Task: Look for products that are on sale.
Action: Mouse moved to (12, 104)
Screenshot: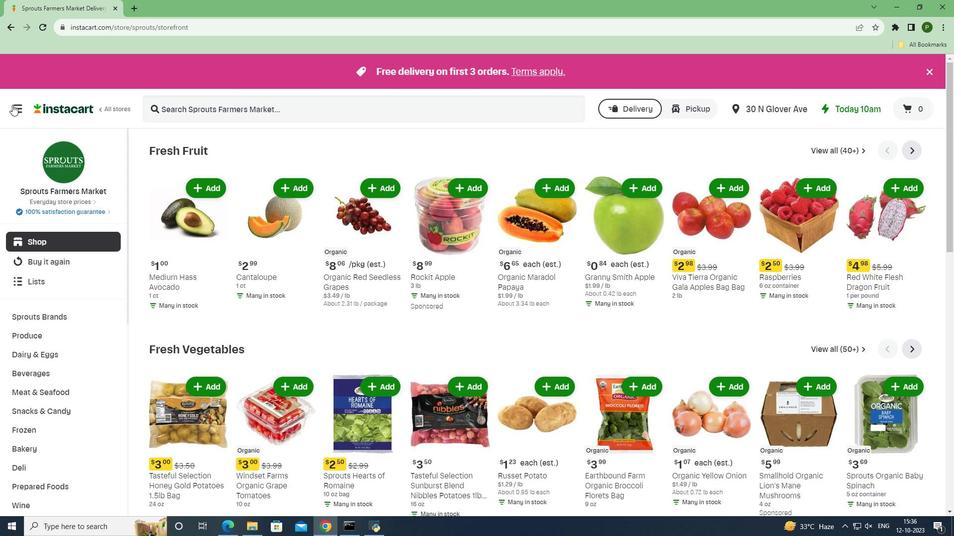 
Action: Mouse pressed left at (12, 104)
Screenshot: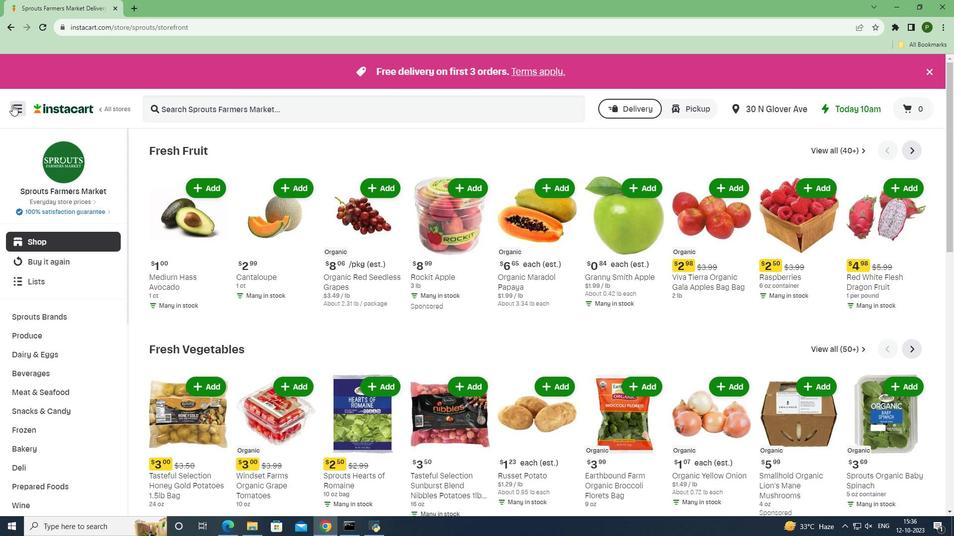 
Action: Mouse moved to (41, 267)
Screenshot: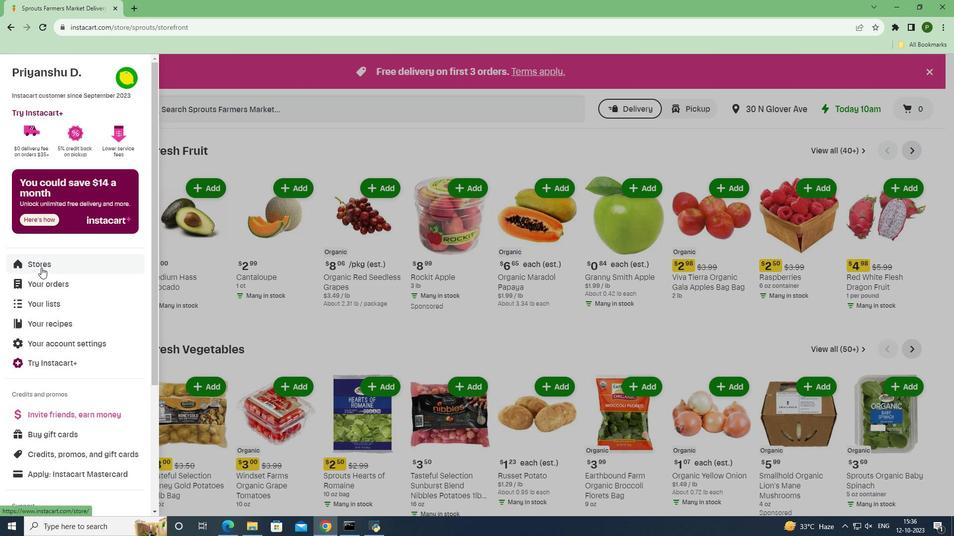 
Action: Mouse pressed left at (41, 267)
Screenshot: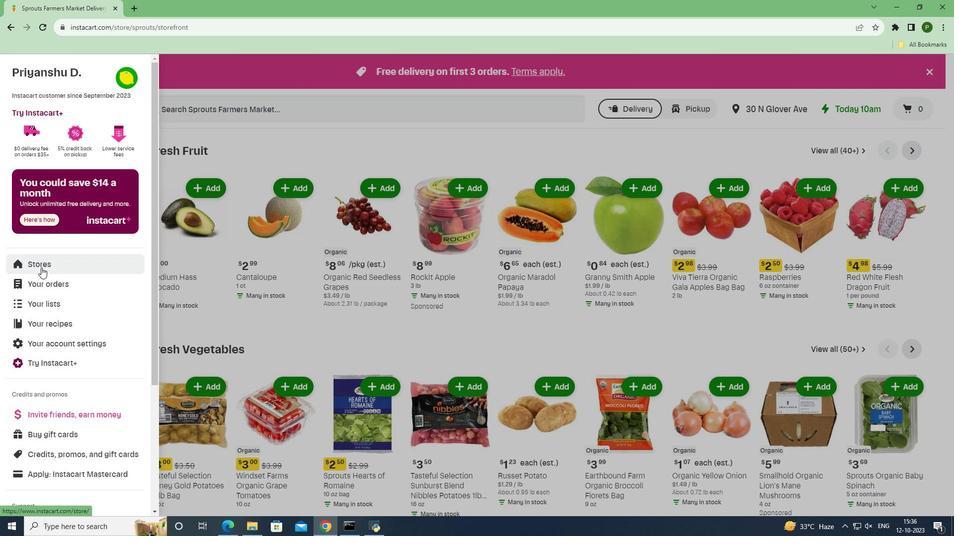 
Action: Mouse moved to (236, 111)
Screenshot: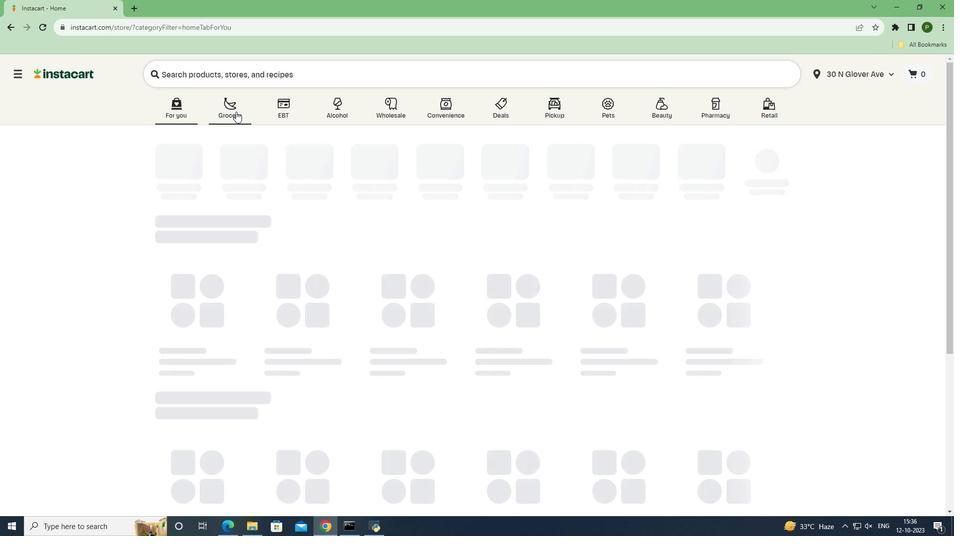 
Action: Mouse pressed left at (236, 111)
Screenshot: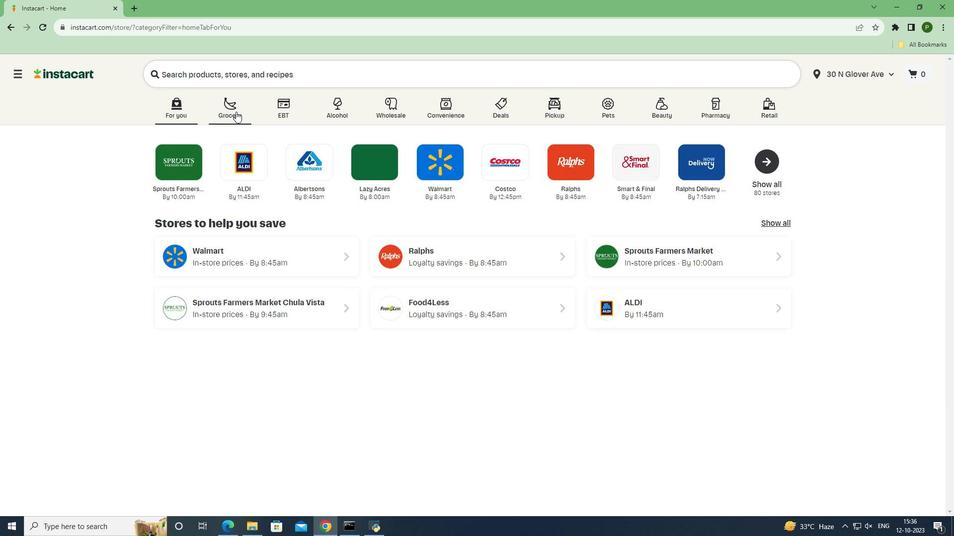 
Action: Mouse moved to (406, 230)
Screenshot: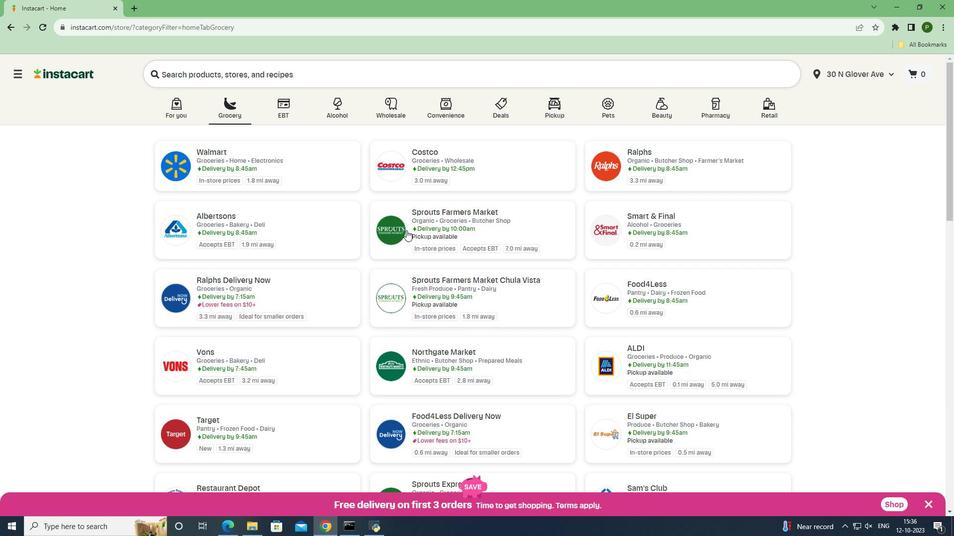 
Action: Mouse pressed left at (406, 230)
Screenshot: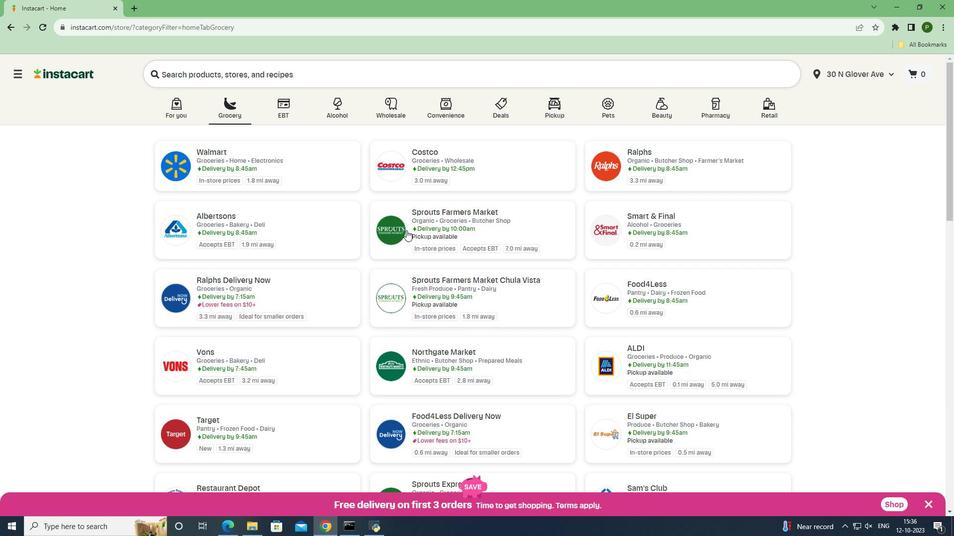 
Action: Mouse moved to (37, 373)
Screenshot: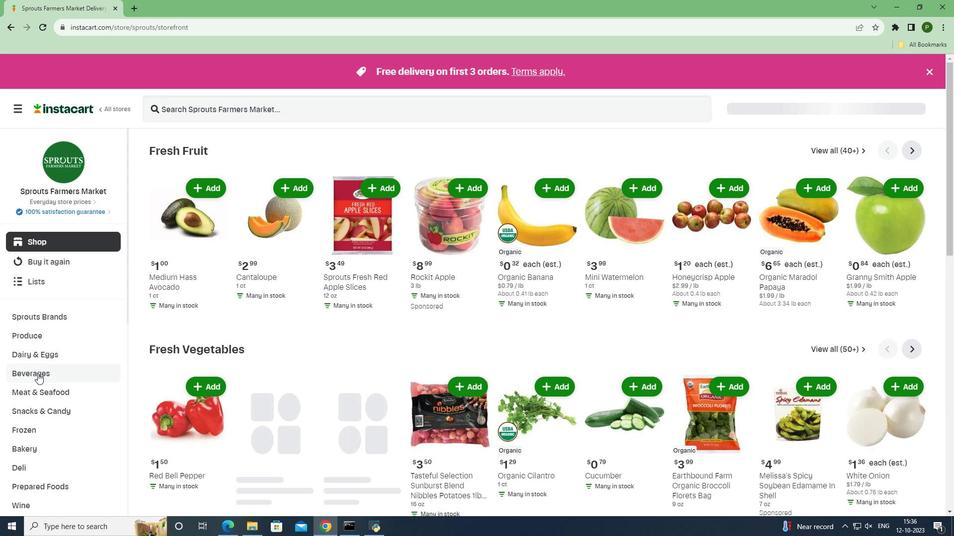 
Action: Mouse pressed left at (37, 373)
Screenshot: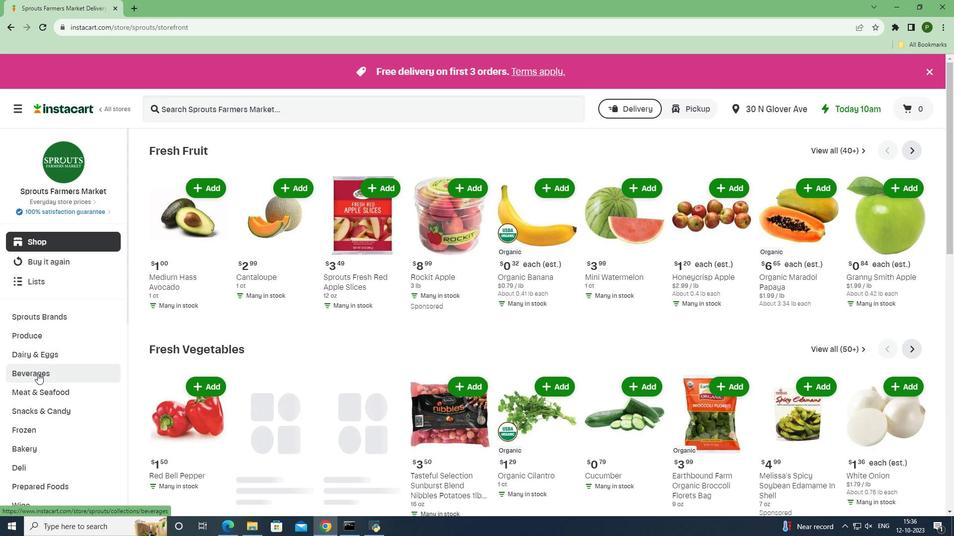 
Action: Mouse moved to (530, 172)
Screenshot: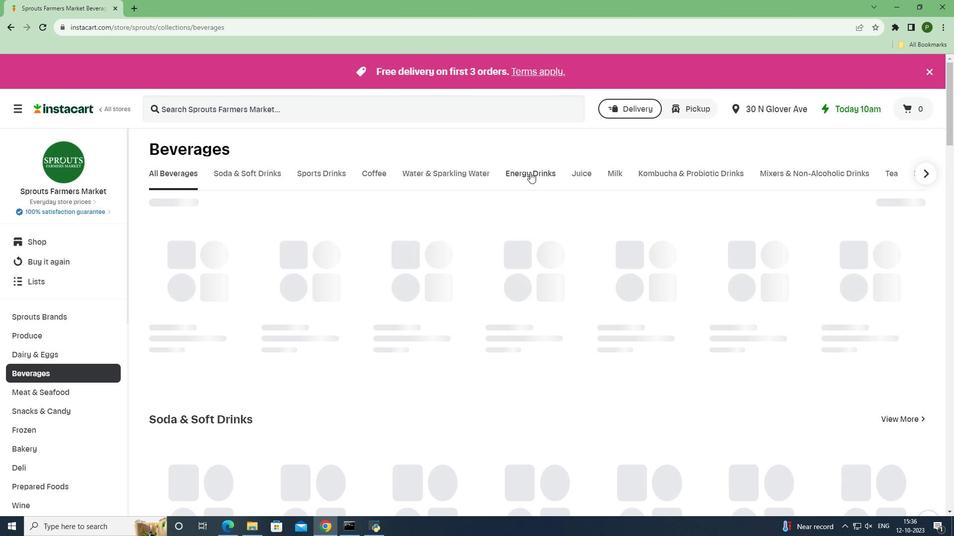 
Action: Mouse pressed left at (530, 172)
Screenshot: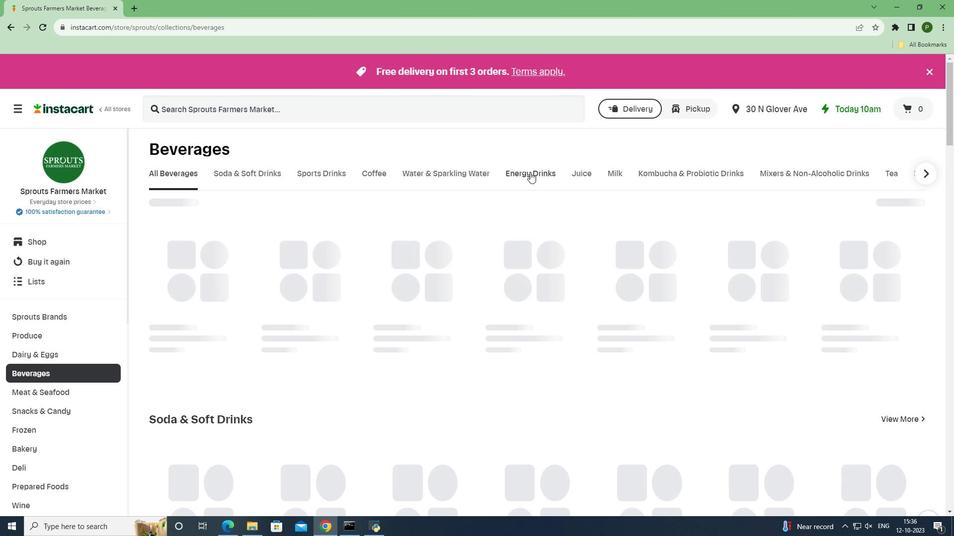 
Action: Mouse moved to (230, 207)
Screenshot: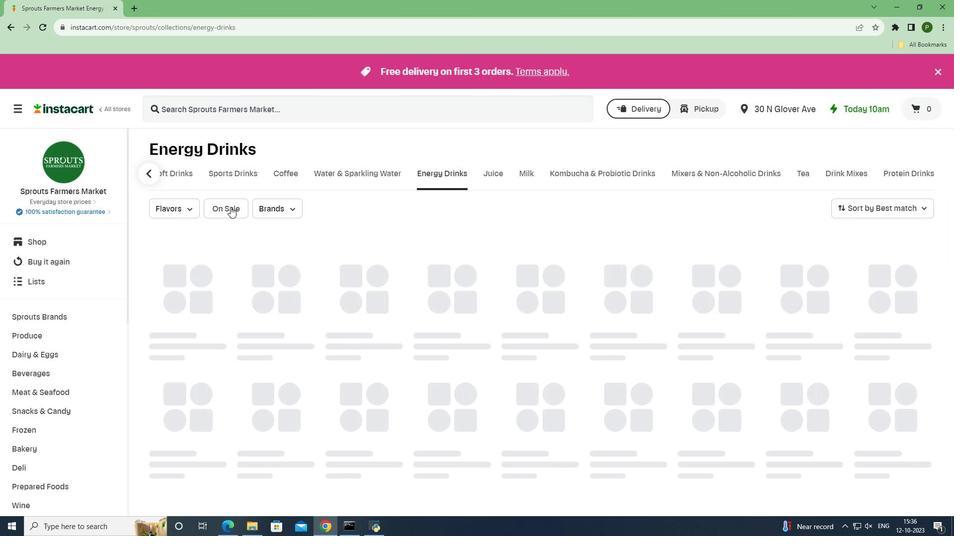 
Action: Mouse pressed left at (230, 207)
Screenshot: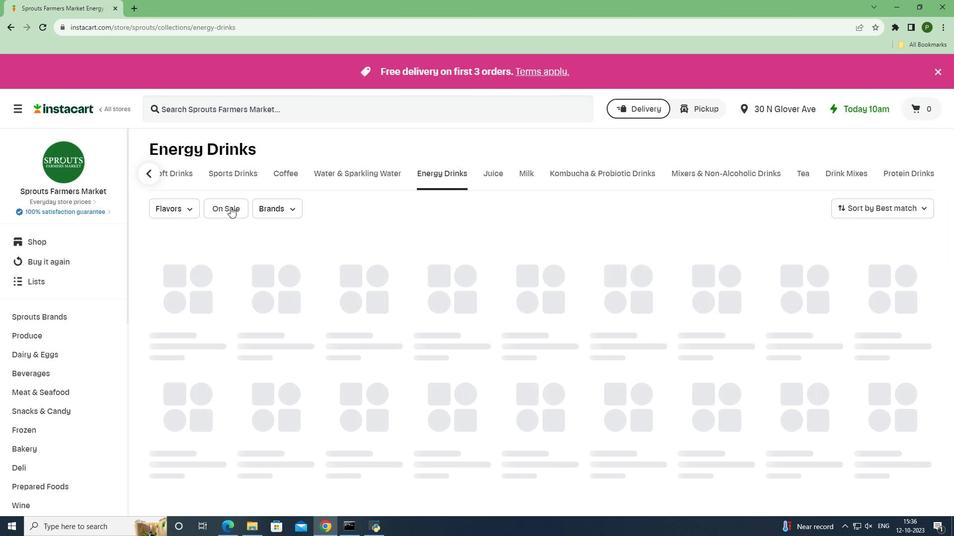 
Action: Mouse moved to (392, 410)
Screenshot: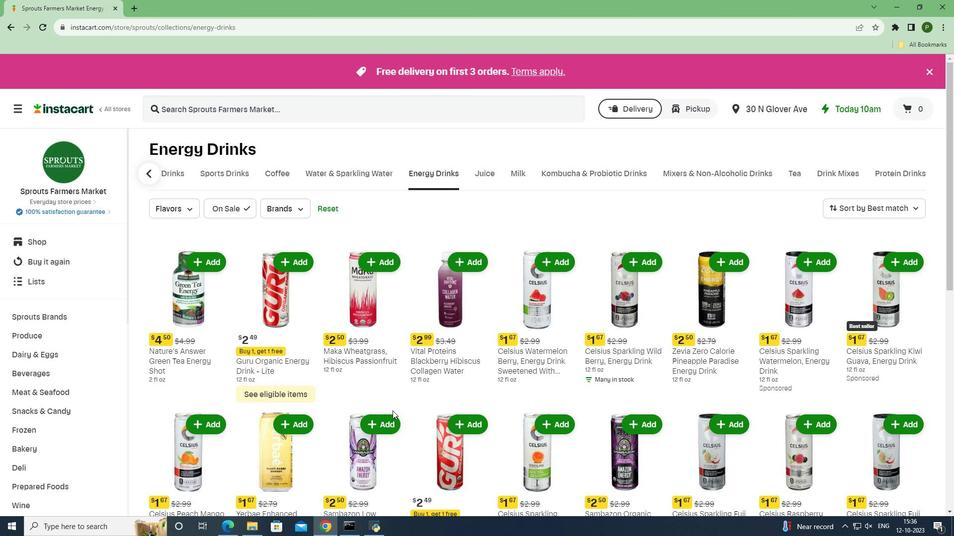 
